 Task: Categorize the task 'complete project proposal' as 'Green Category'.
Action: Mouse moved to (21, 160)
Screenshot: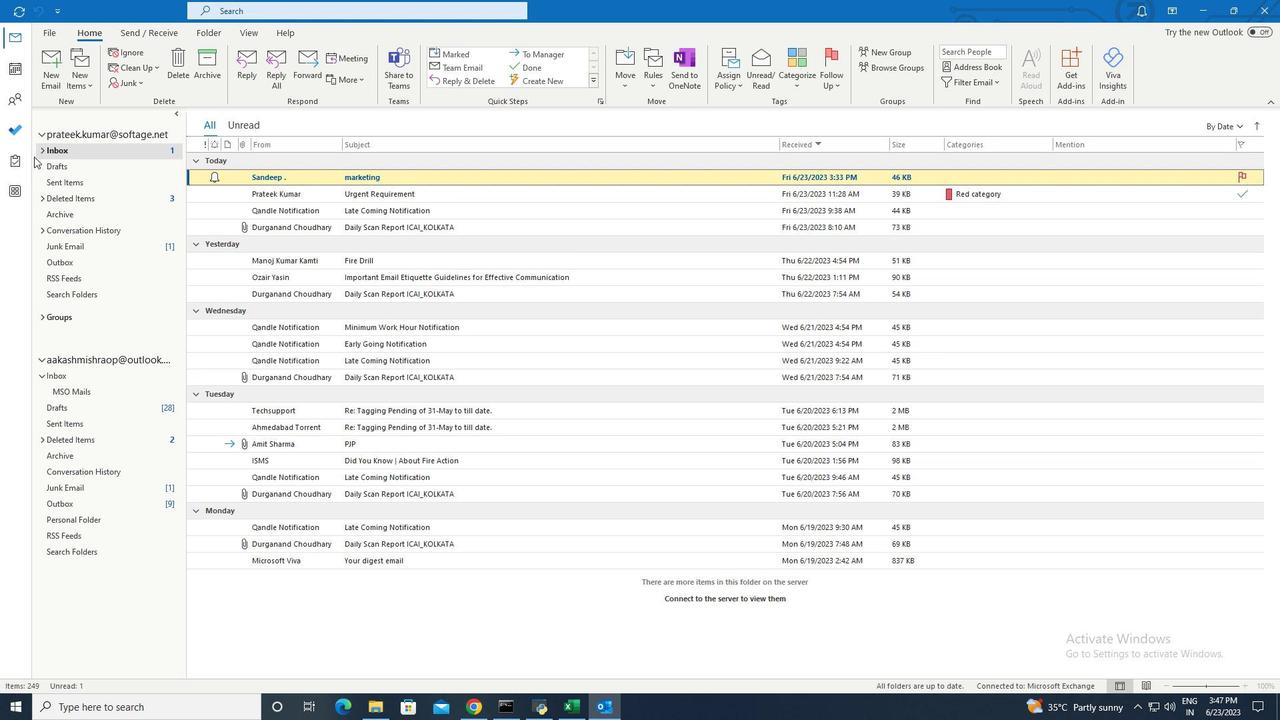 
Action: Mouse pressed left at (21, 160)
Screenshot: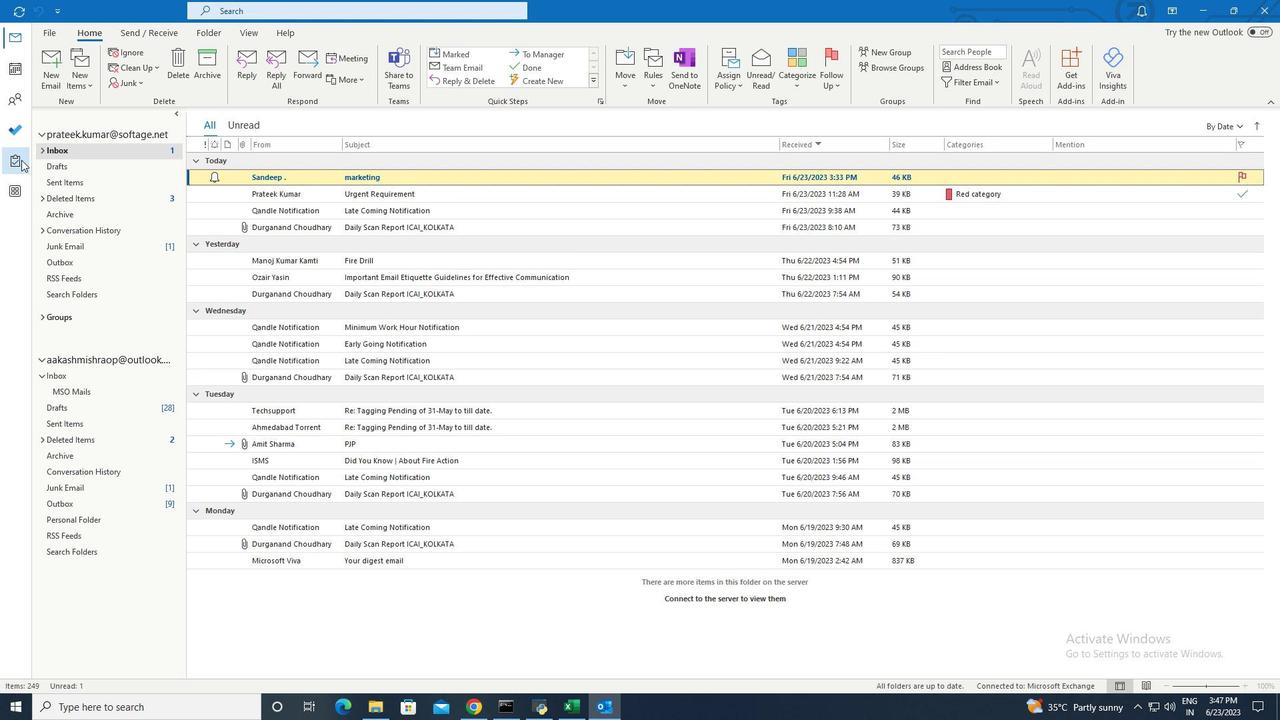 
Action: Mouse moved to (270, 160)
Screenshot: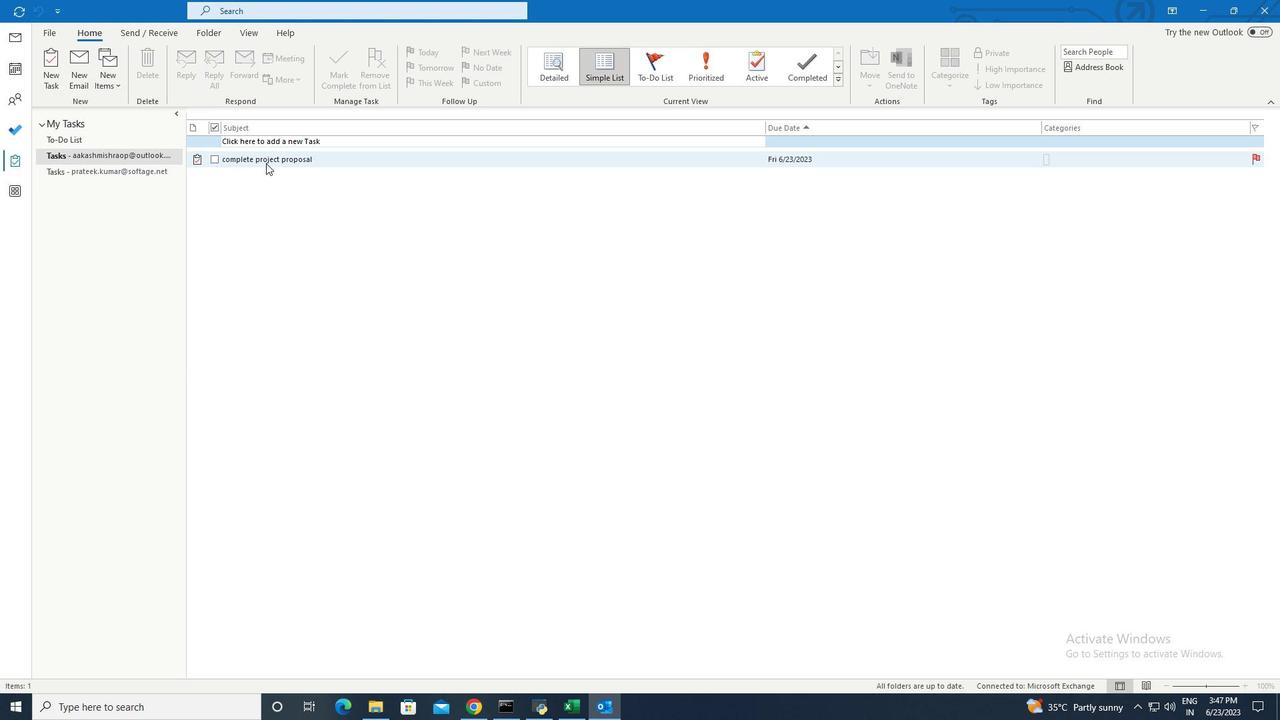 
Action: Mouse pressed right at (270, 160)
Screenshot: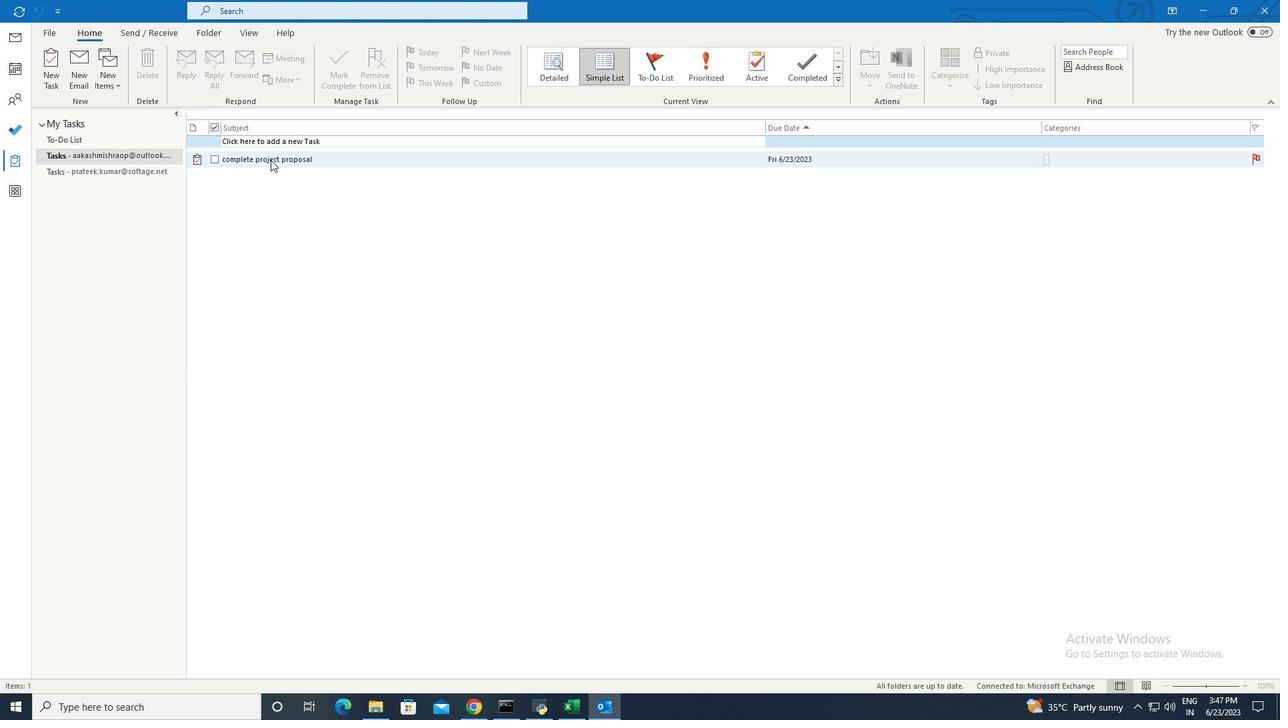 
Action: Mouse moved to (294, 320)
Screenshot: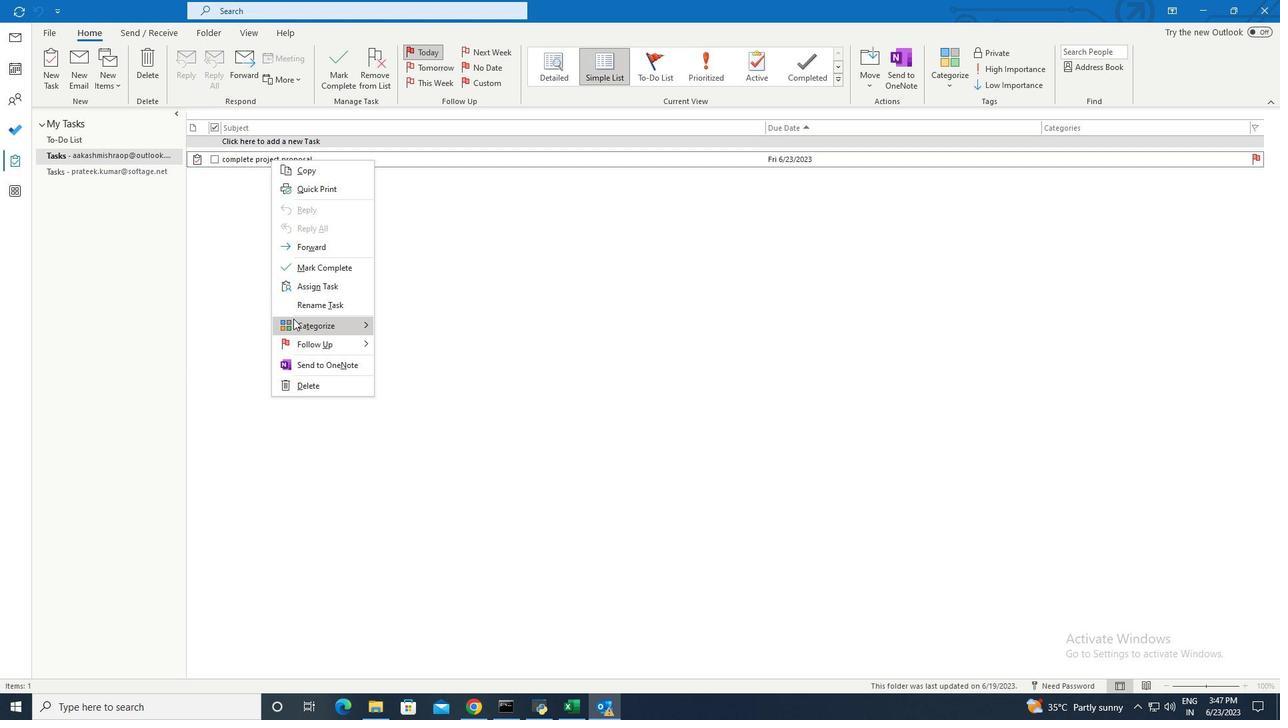 
Action: Mouse pressed left at (294, 320)
Screenshot: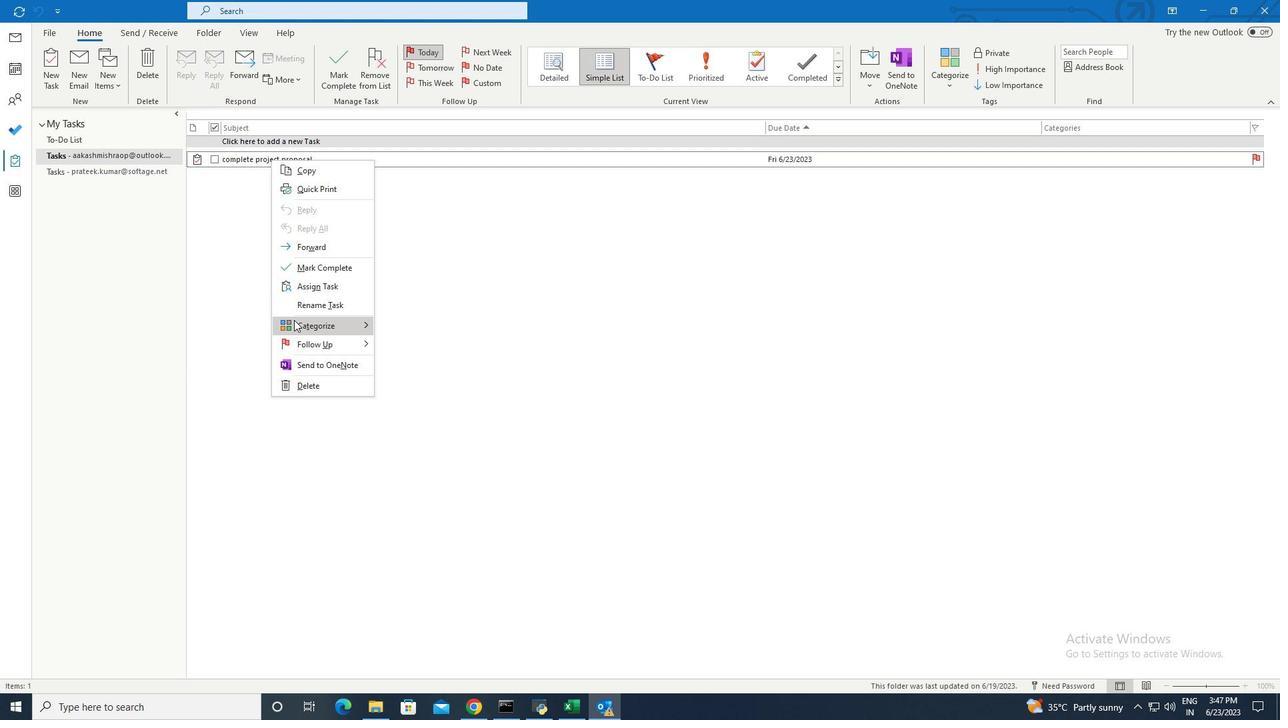 
Action: Mouse moved to (426, 379)
Screenshot: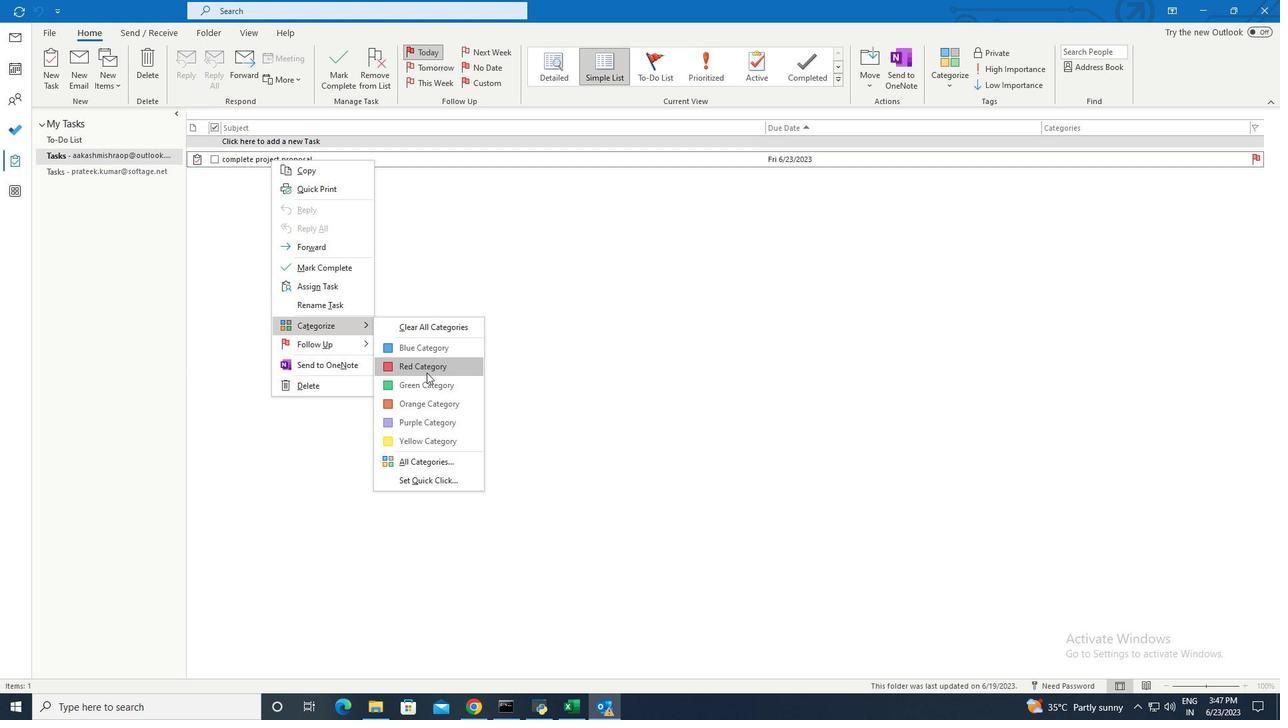 
Action: Mouse pressed left at (426, 379)
Screenshot: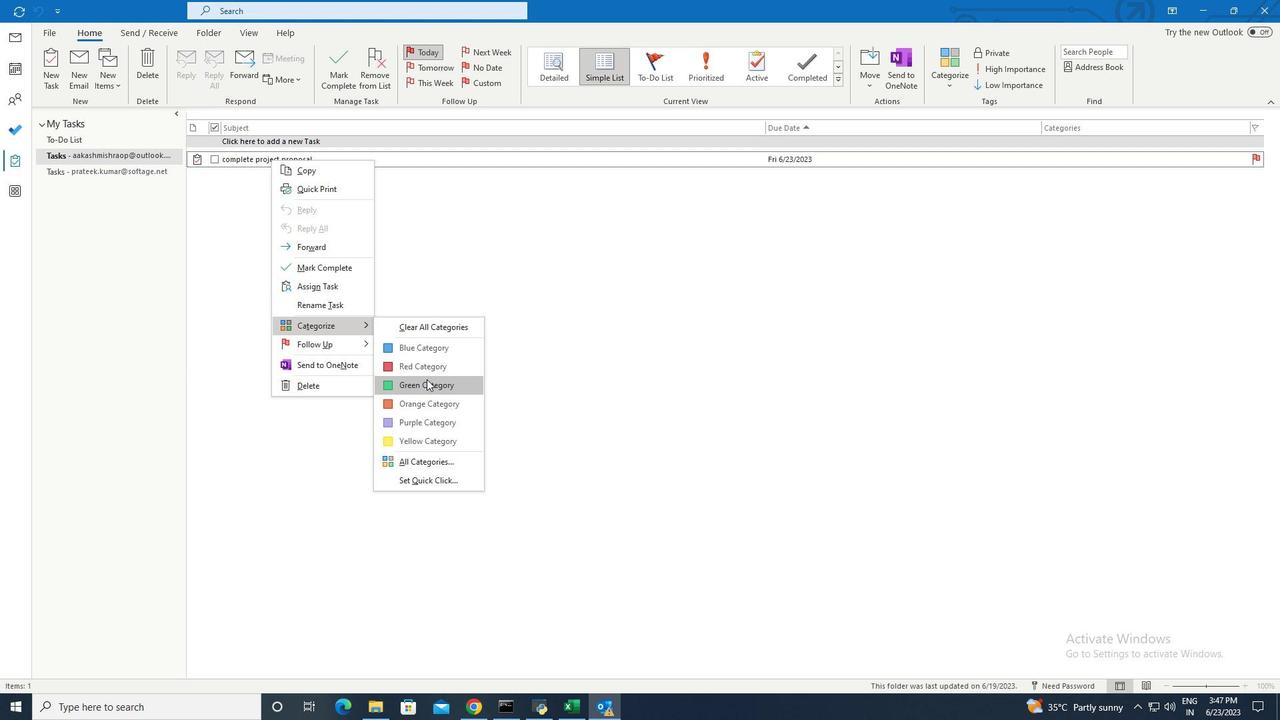 
Action: Mouse moved to (679, 379)
Screenshot: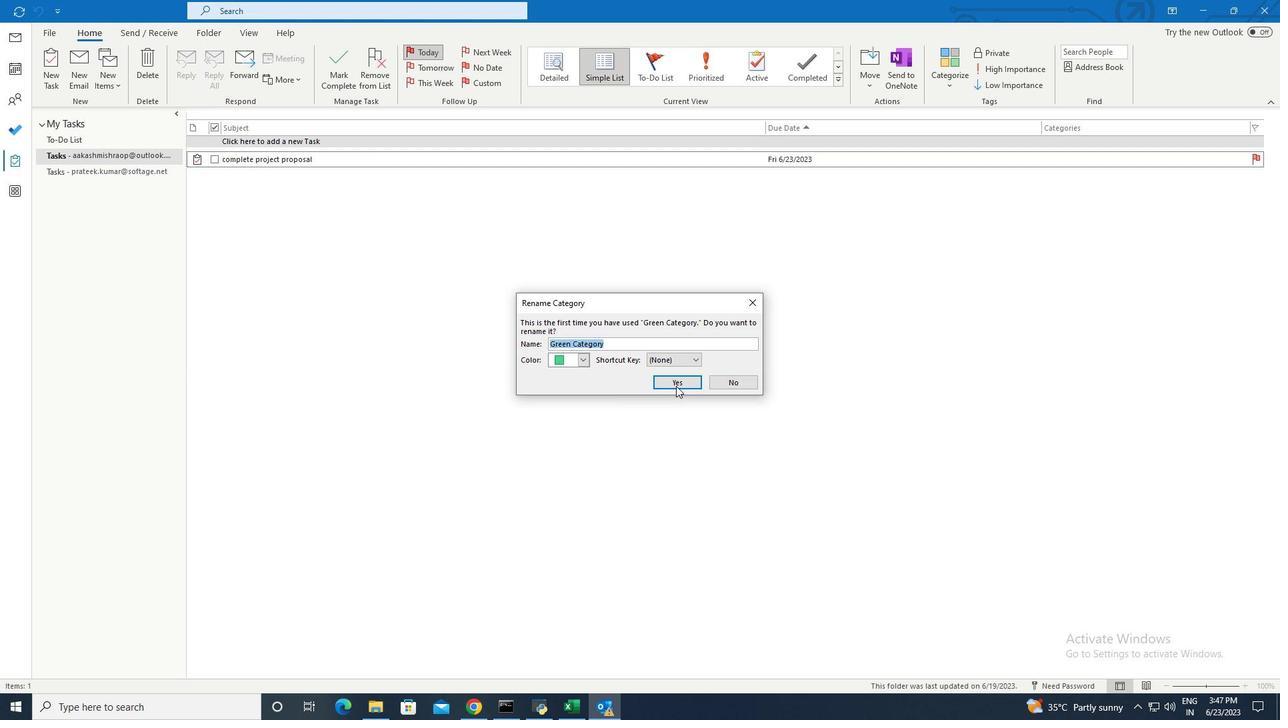 
Action: Mouse pressed left at (679, 379)
Screenshot: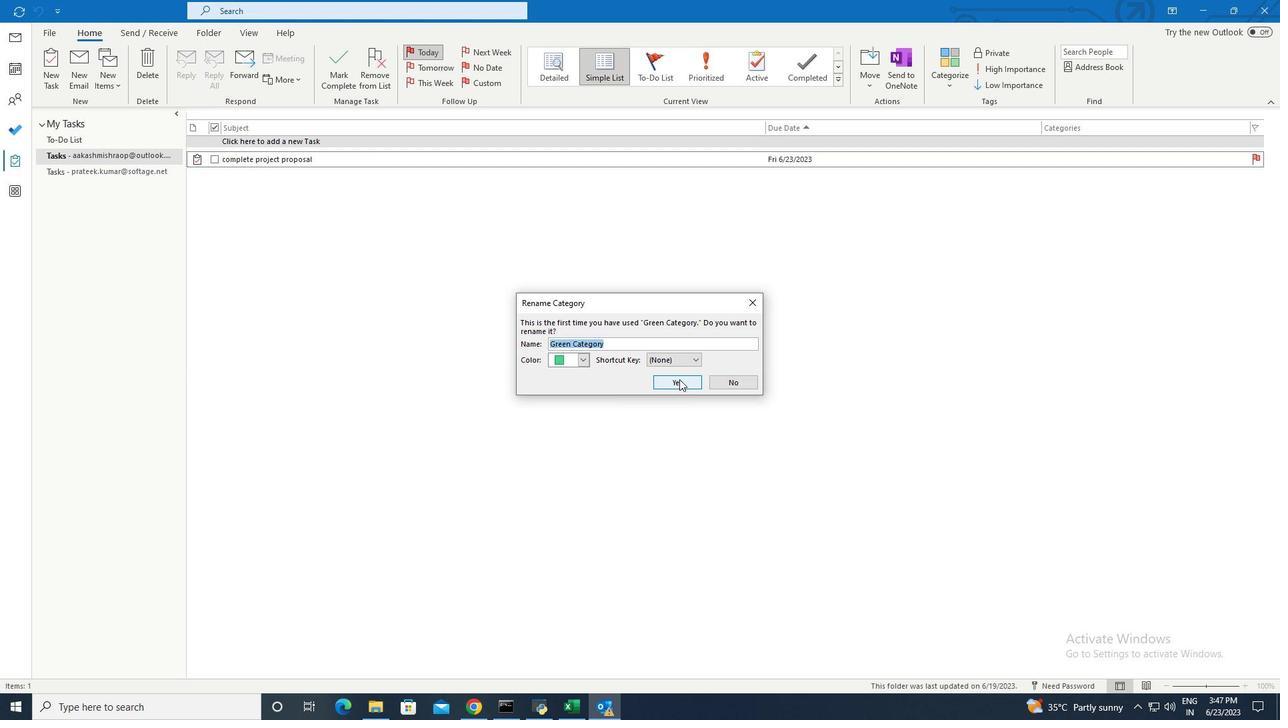 
